 Task: Look for products with citrus flavor in the category "Powdered Energy Drinks".
Action: Mouse moved to (28, 82)
Screenshot: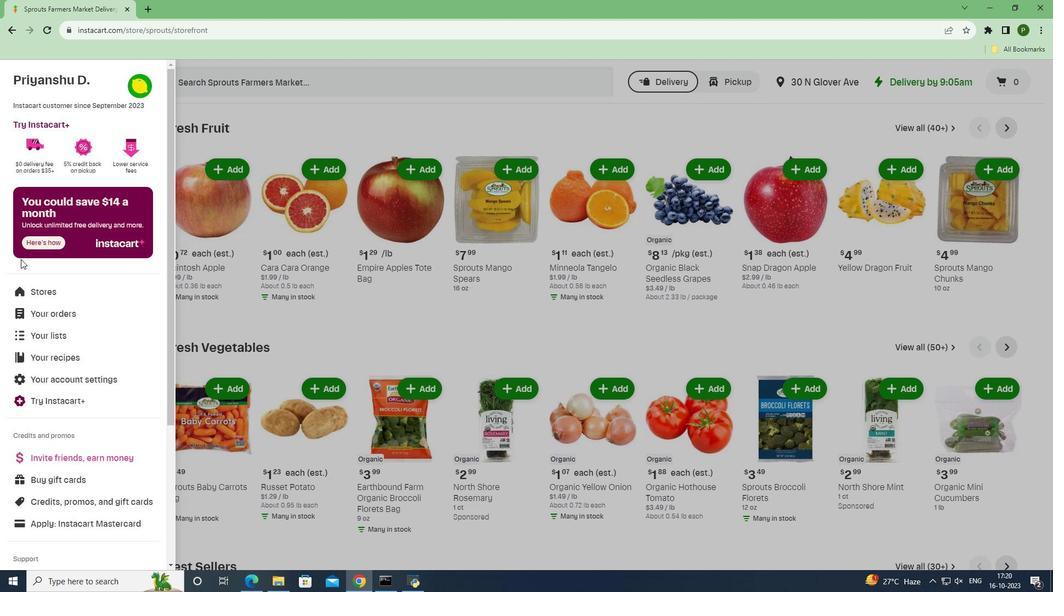 
Action: Mouse pressed left at (28, 82)
Screenshot: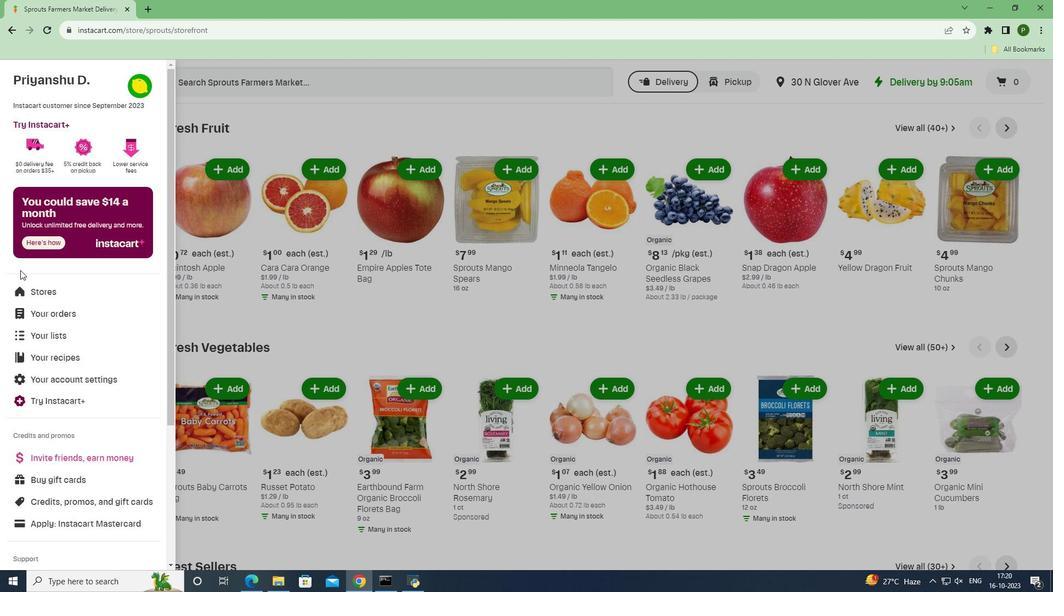 
Action: Mouse moved to (26, 288)
Screenshot: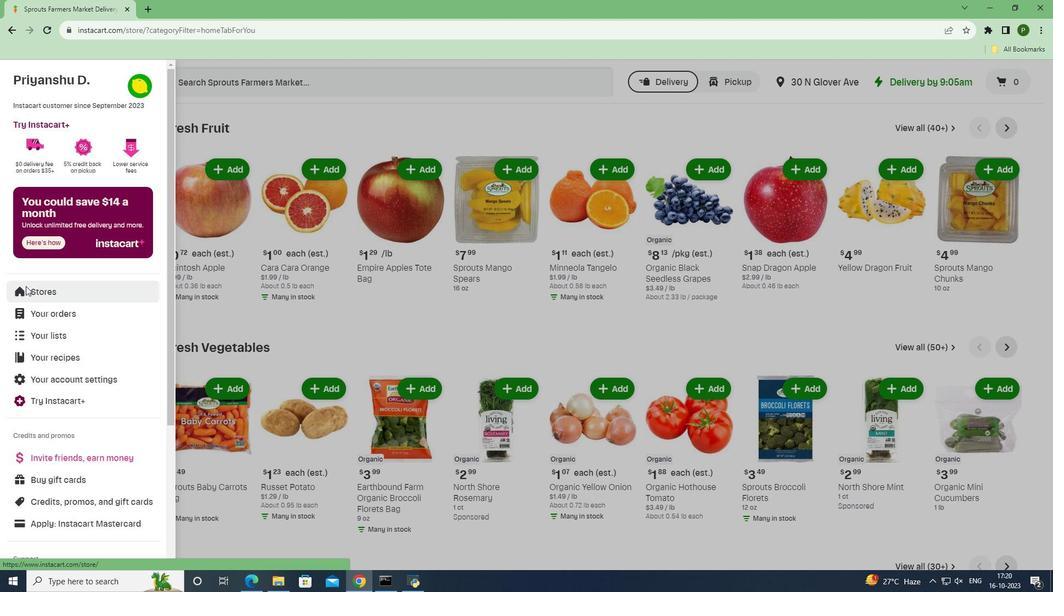 
Action: Mouse pressed left at (26, 288)
Screenshot: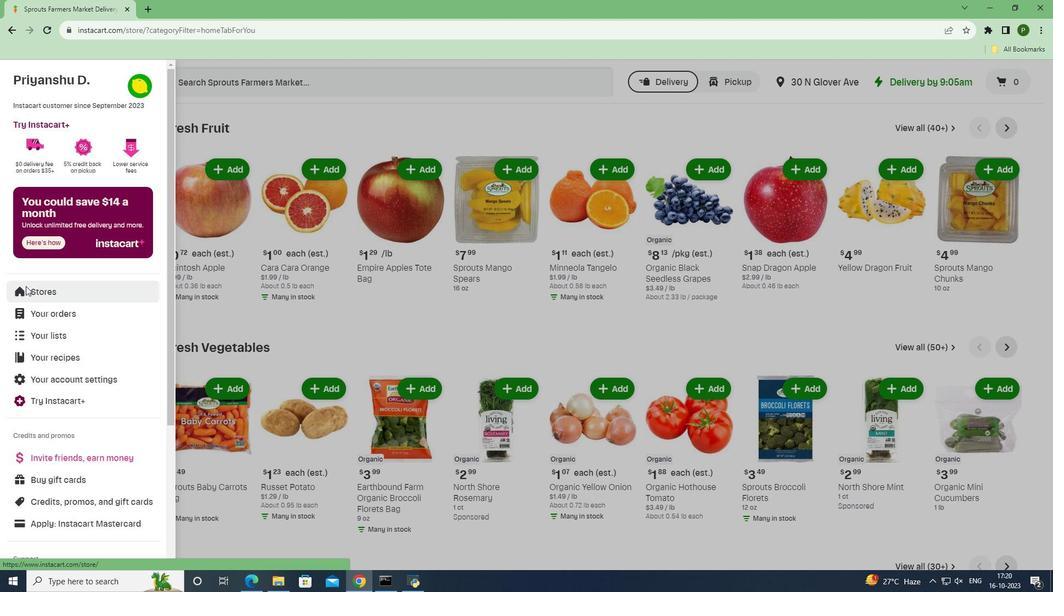 
Action: Mouse moved to (256, 138)
Screenshot: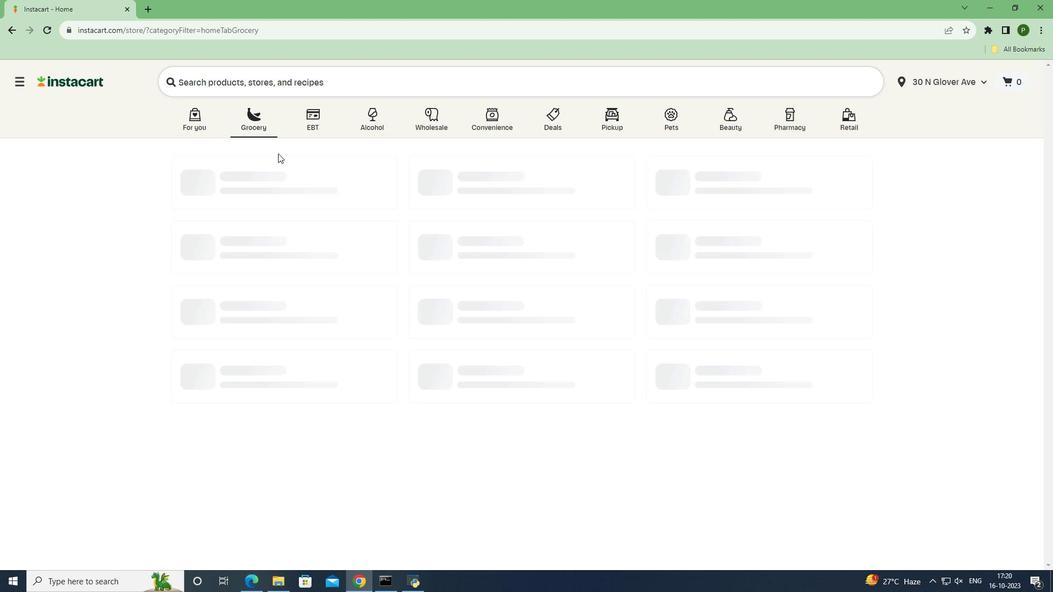 
Action: Mouse pressed left at (256, 138)
Screenshot: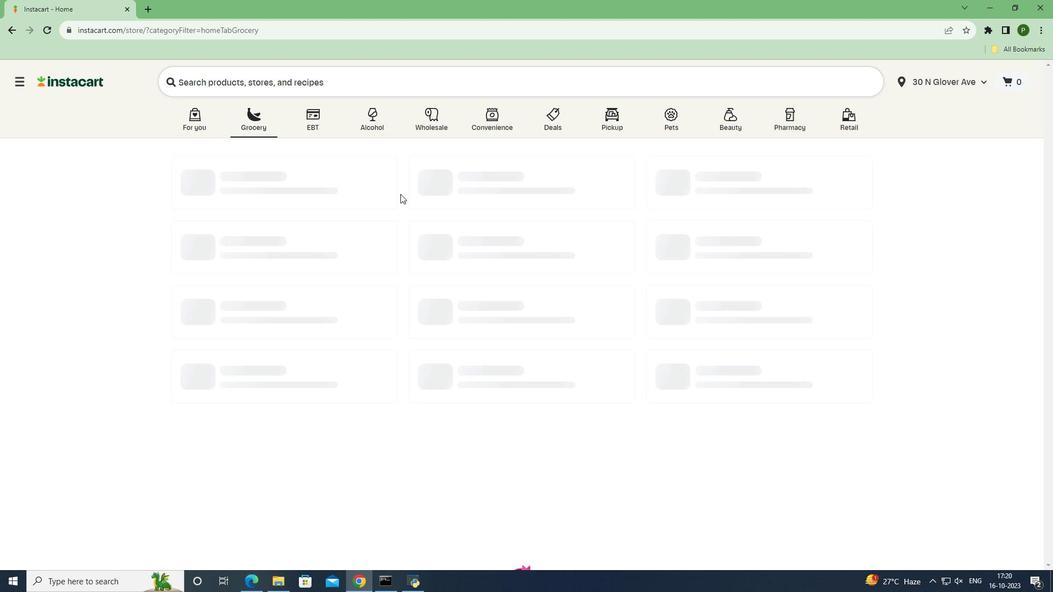 
Action: Mouse moved to (661, 248)
Screenshot: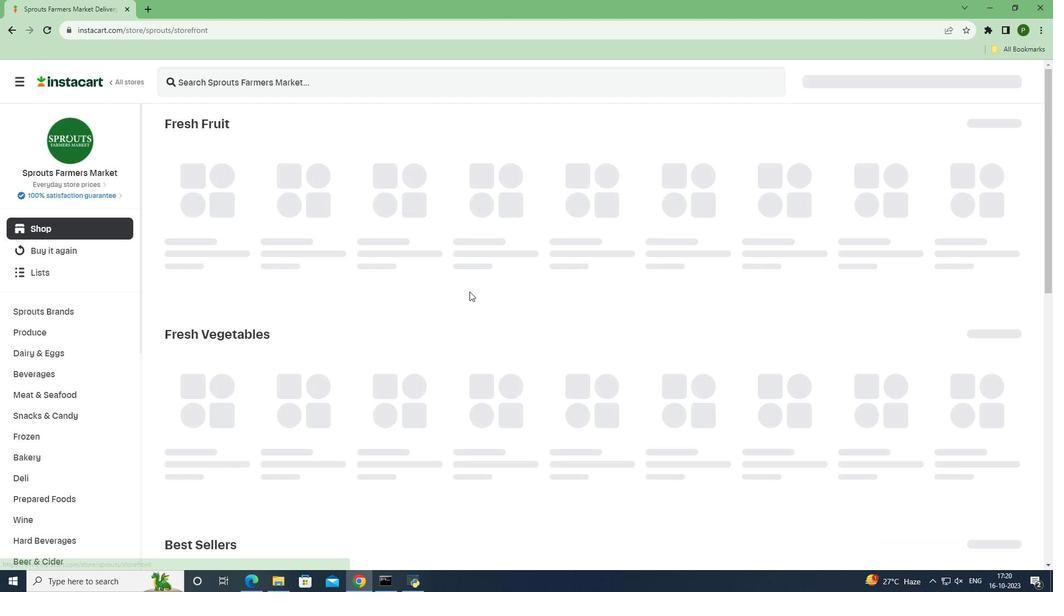 
Action: Mouse pressed left at (661, 248)
Screenshot: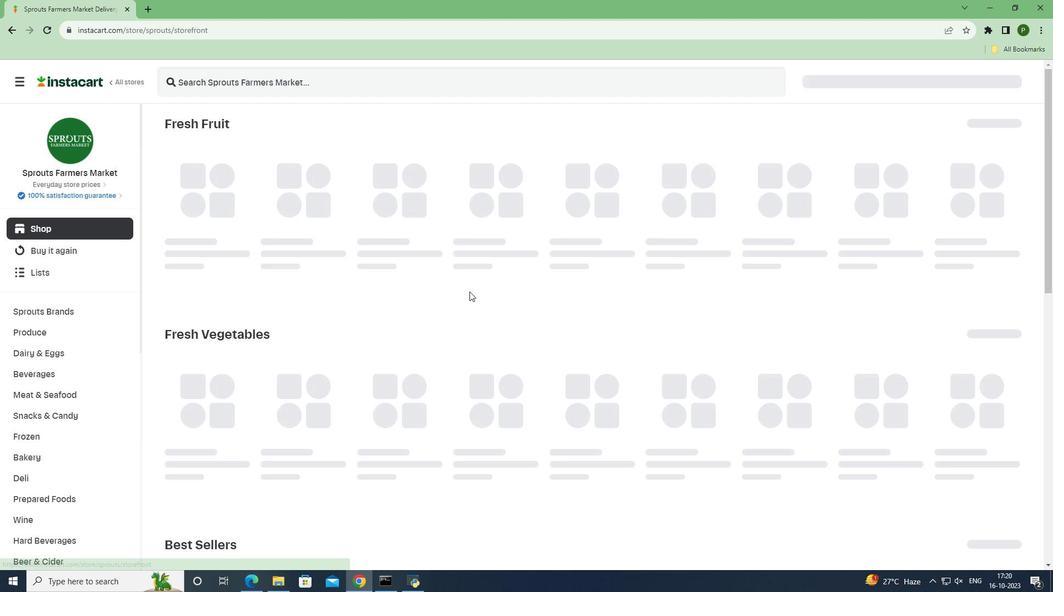 
Action: Mouse moved to (53, 382)
Screenshot: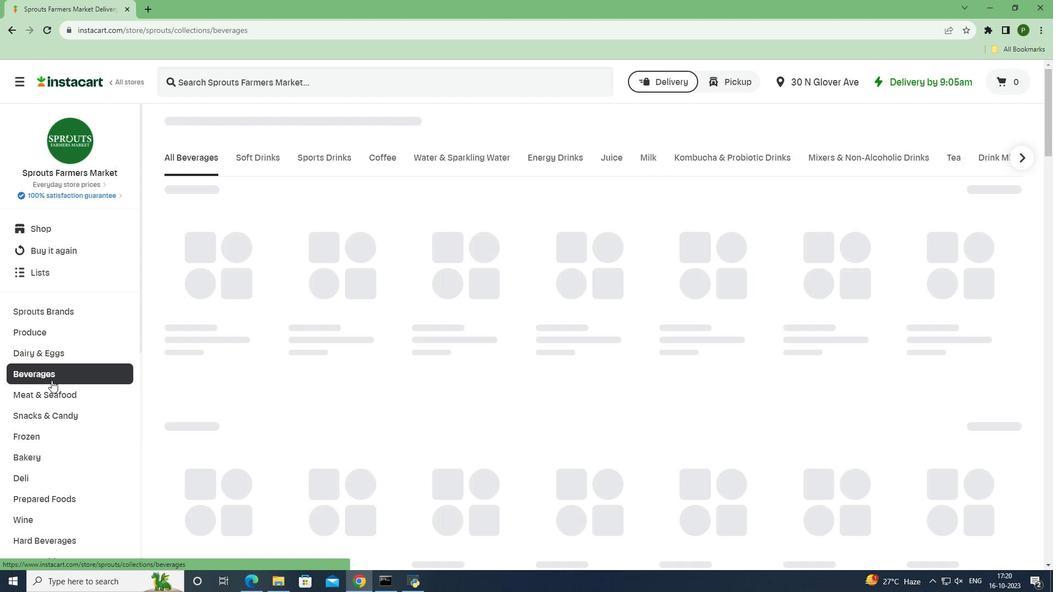 
Action: Mouse pressed left at (53, 382)
Screenshot: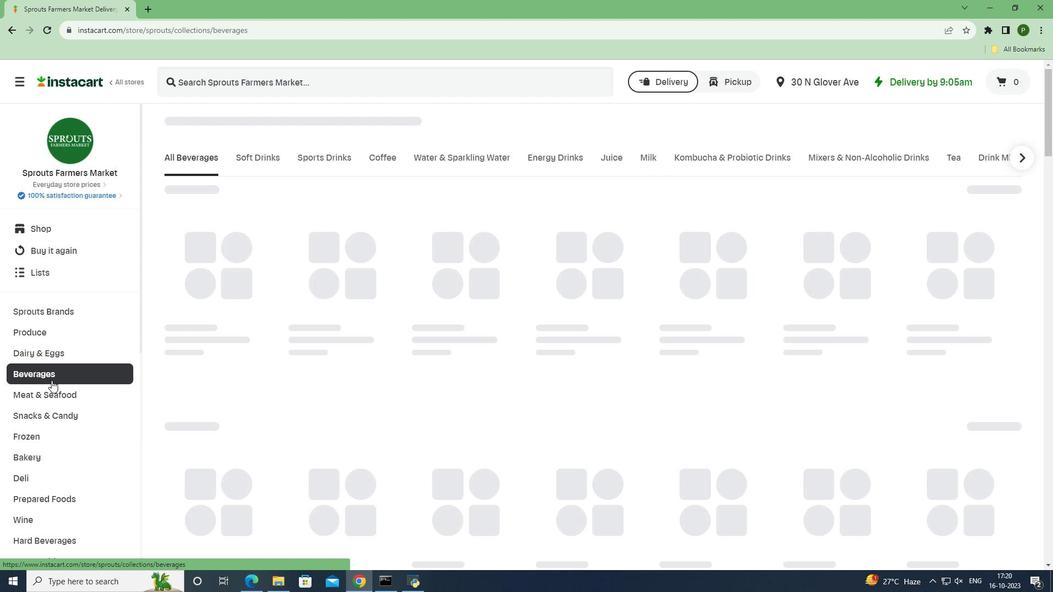 
Action: Mouse moved to (1000, 149)
Screenshot: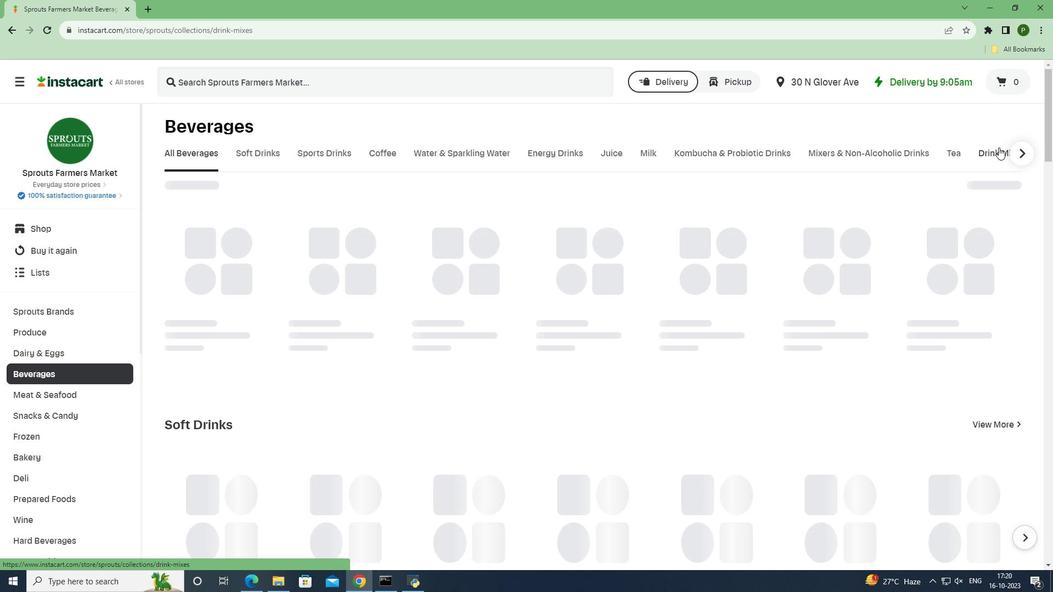 
Action: Mouse pressed left at (1000, 149)
Screenshot: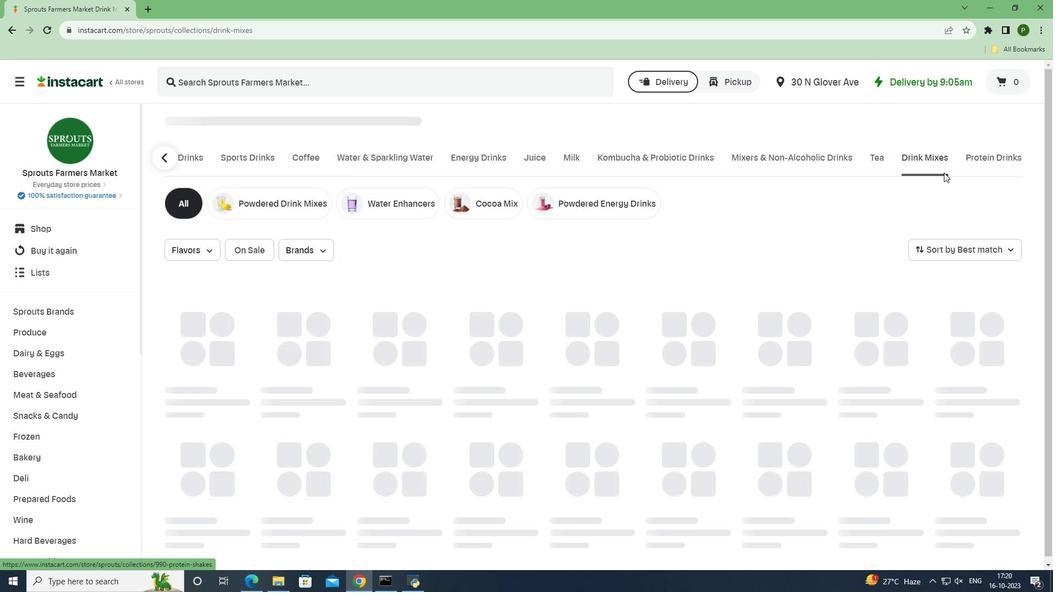 
Action: Mouse moved to (615, 202)
Screenshot: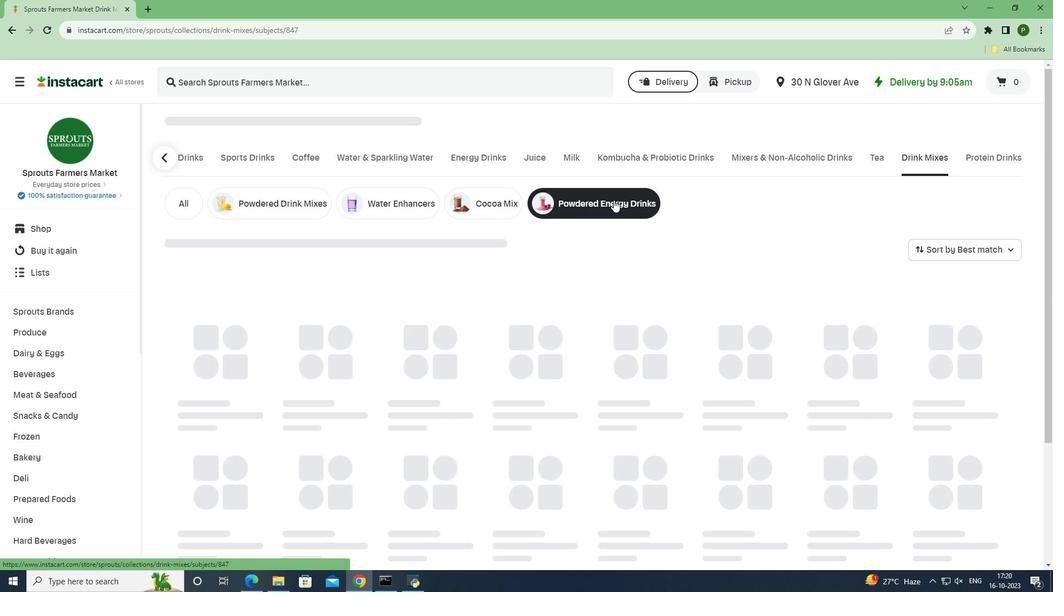 
Action: Mouse pressed left at (615, 202)
Screenshot: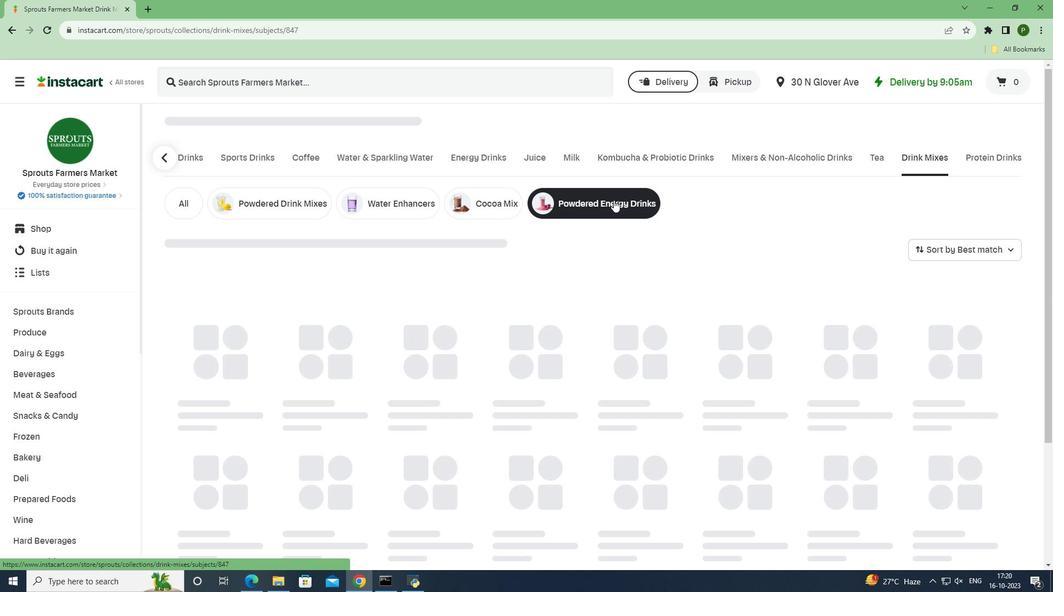 
Action: Mouse moved to (201, 250)
Screenshot: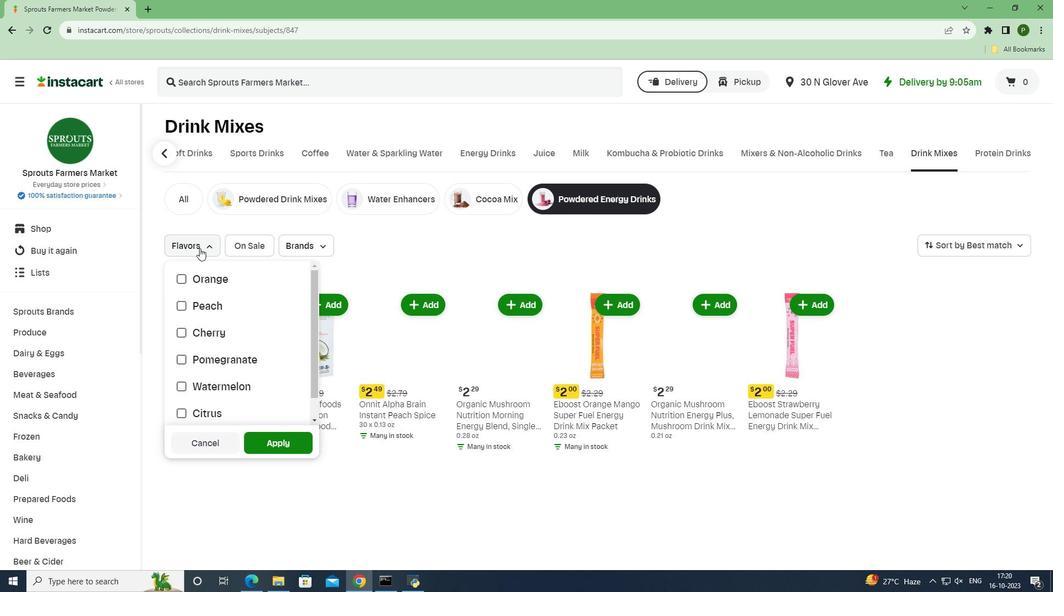 
Action: Mouse pressed left at (201, 250)
Screenshot: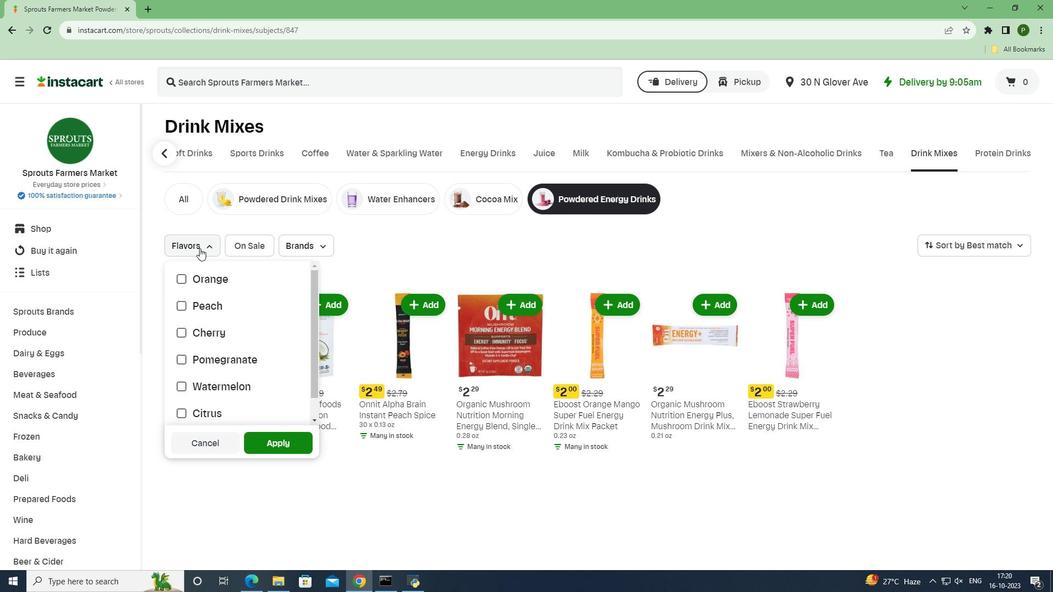 
Action: Mouse moved to (221, 415)
Screenshot: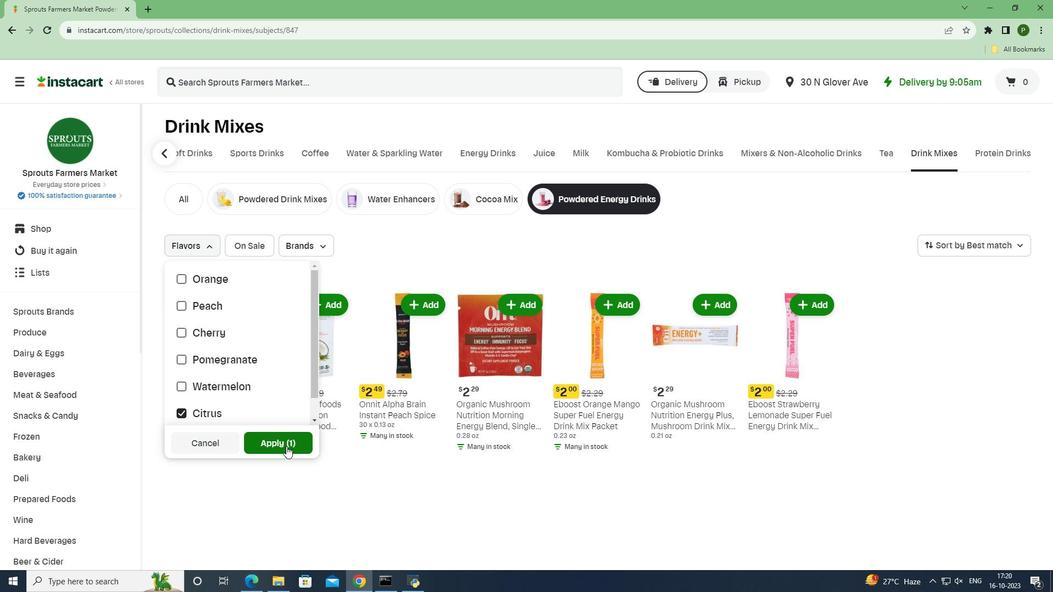 
Action: Mouse pressed left at (221, 415)
Screenshot: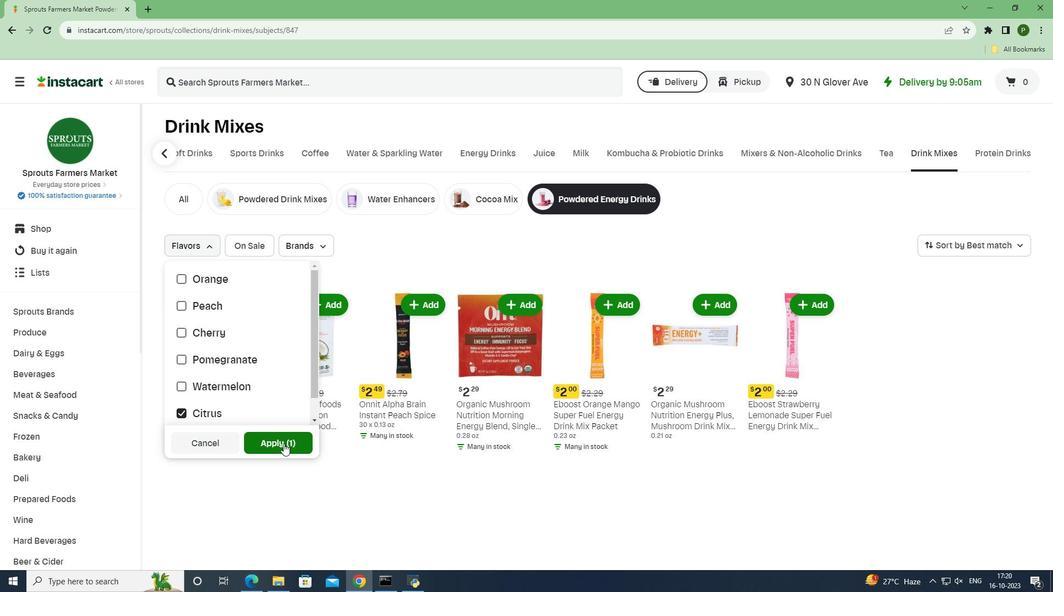 
Action: Mouse moved to (285, 445)
Screenshot: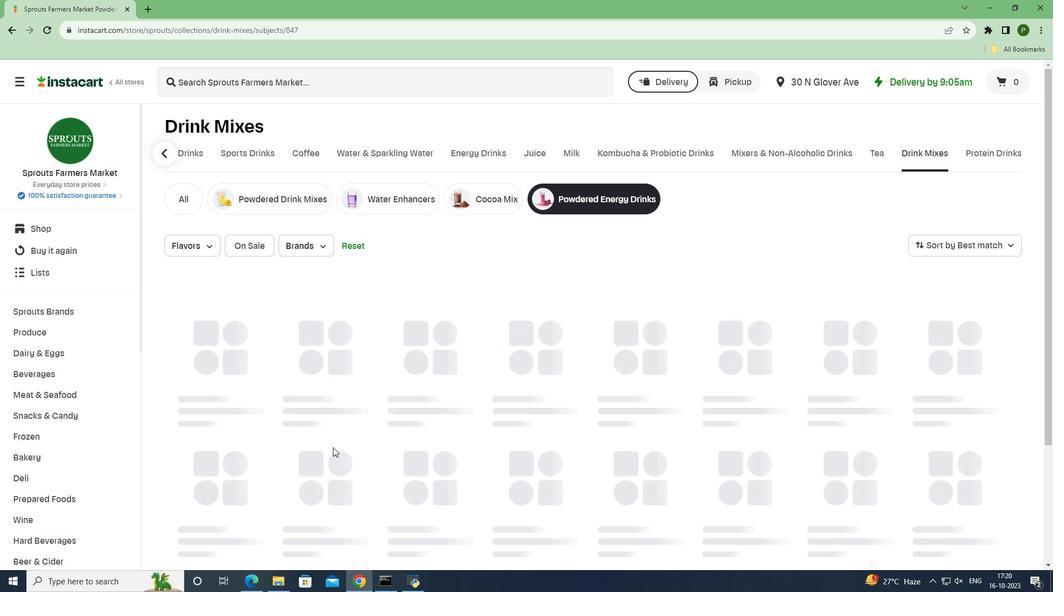 
Action: Mouse pressed left at (285, 445)
Screenshot: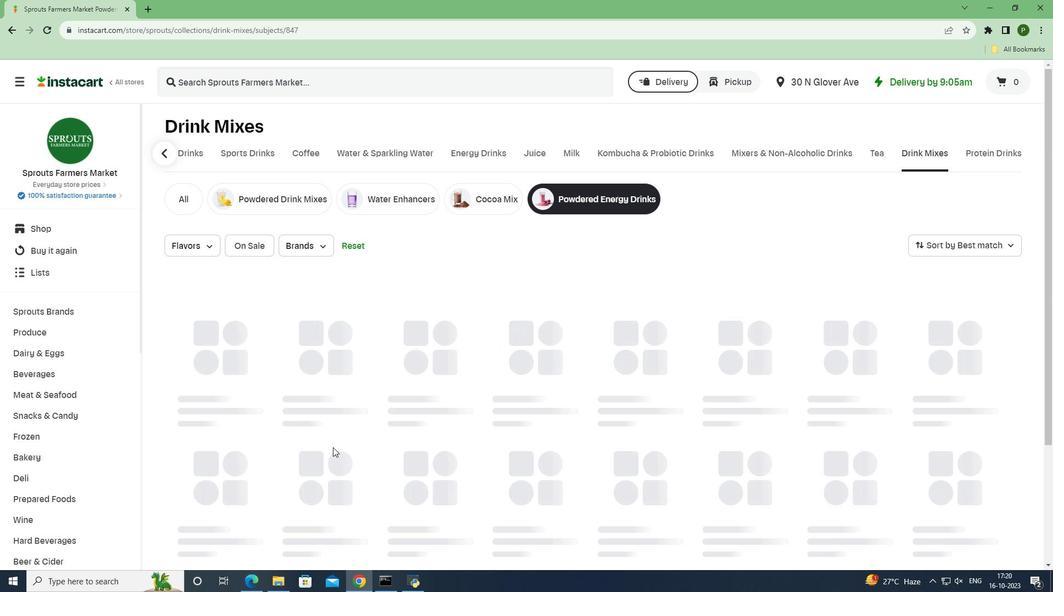 
Action: Mouse moved to (405, 445)
Screenshot: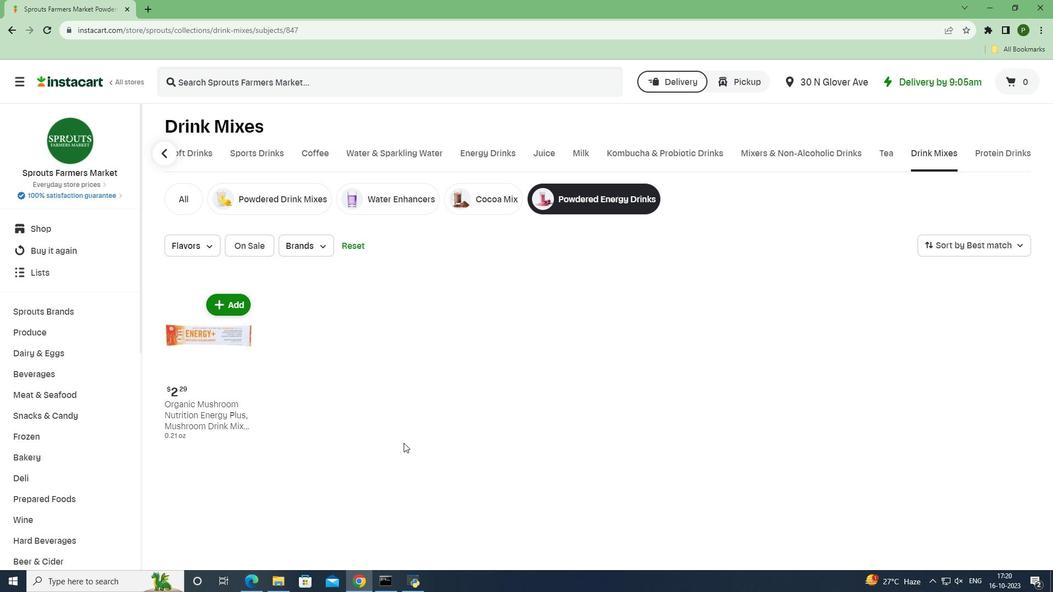 
